 Task: Add Pacifica Glow Baby Vitamin C Booster Serum, Glycolic Acid, Brightening to the cart.
Action: Mouse moved to (251, 116)
Screenshot: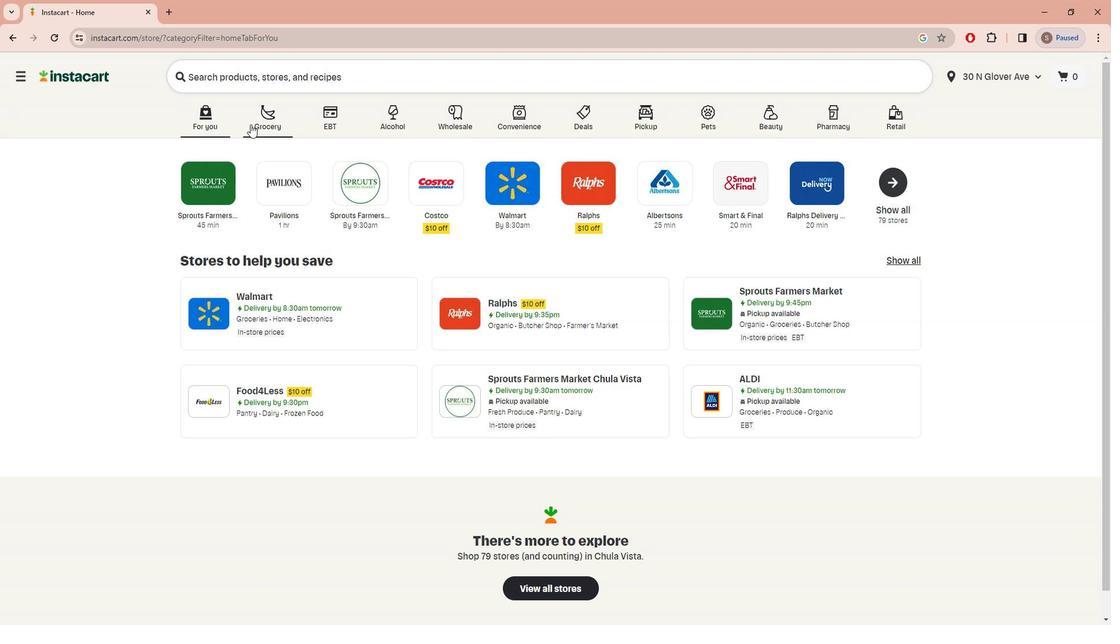 
Action: Mouse pressed left at (251, 116)
Screenshot: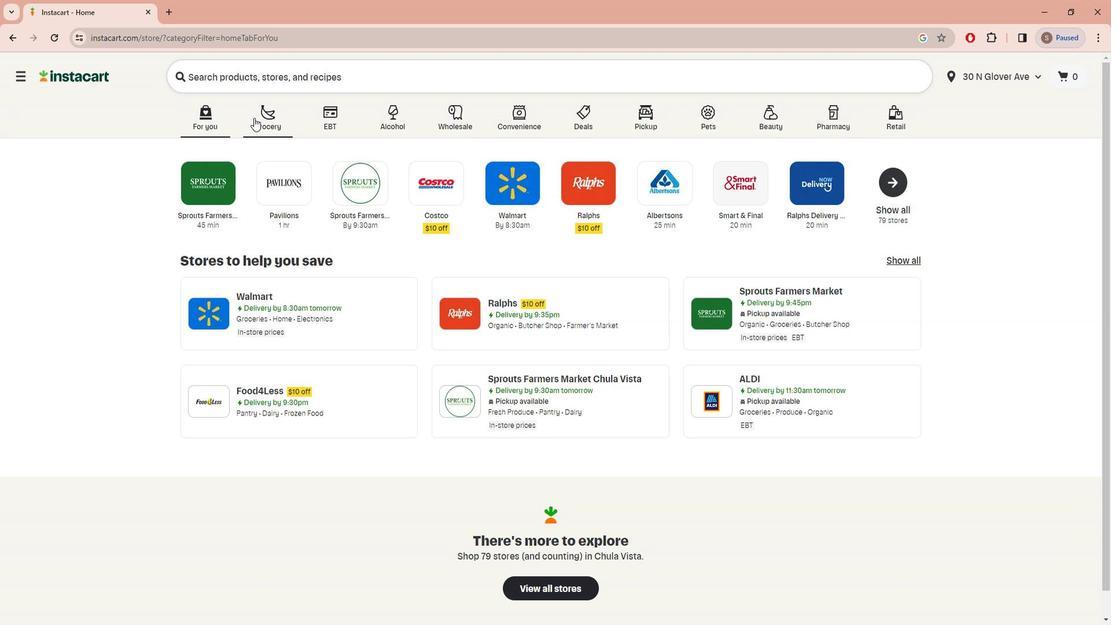 
Action: Mouse moved to (358, 352)
Screenshot: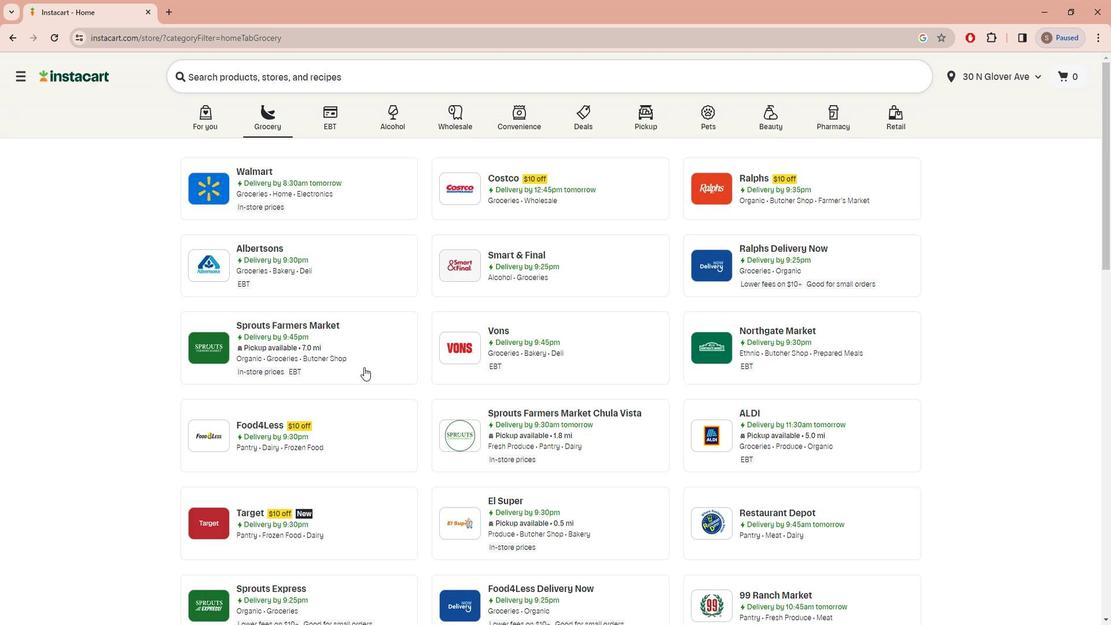 
Action: Mouse pressed left at (358, 352)
Screenshot: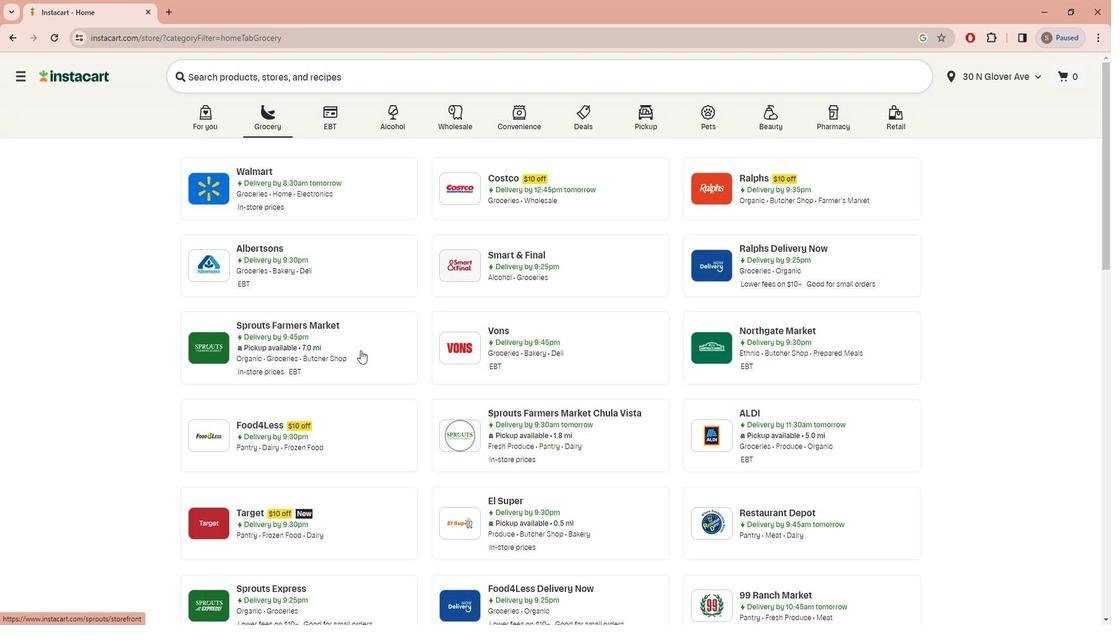 
Action: Mouse moved to (71, 397)
Screenshot: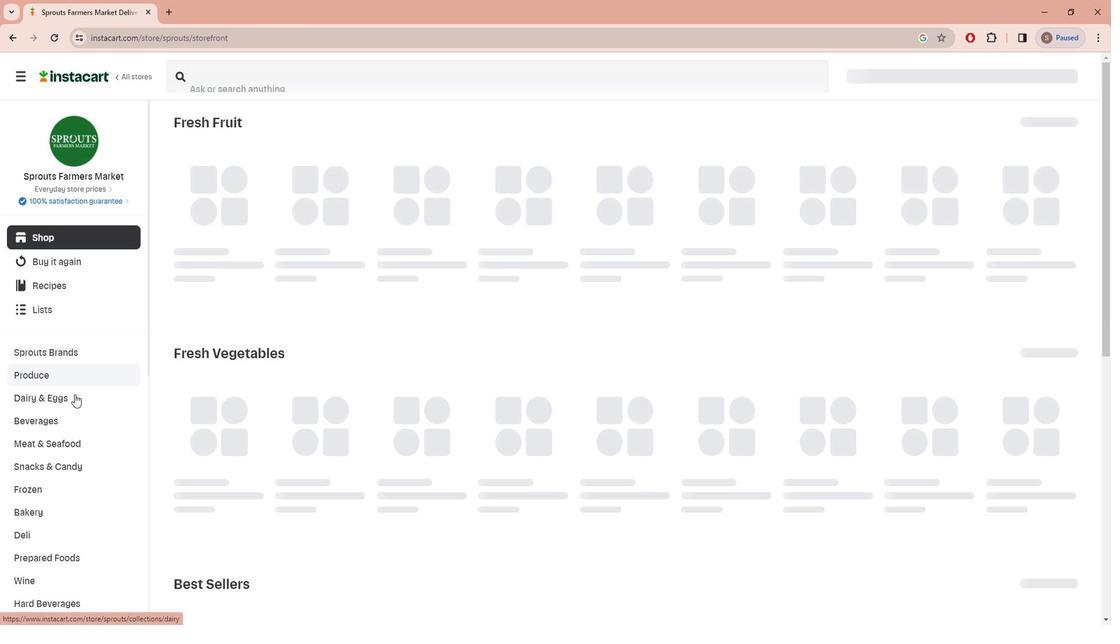 
Action: Mouse scrolled (71, 396) with delta (0, 0)
Screenshot: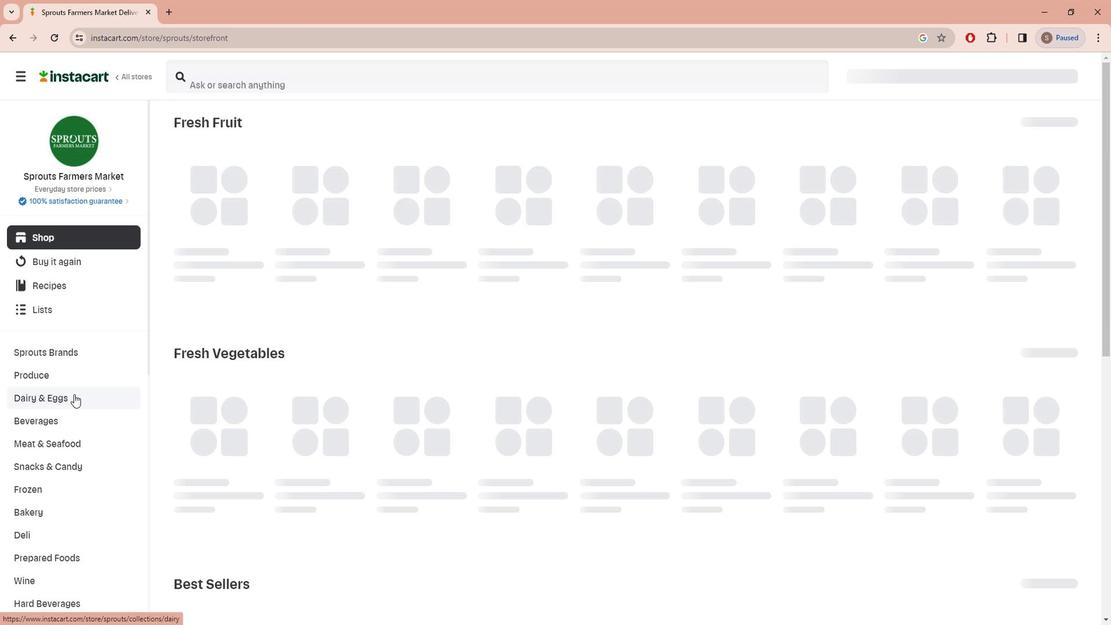 
Action: Mouse scrolled (71, 396) with delta (0, 0)
Screenshot: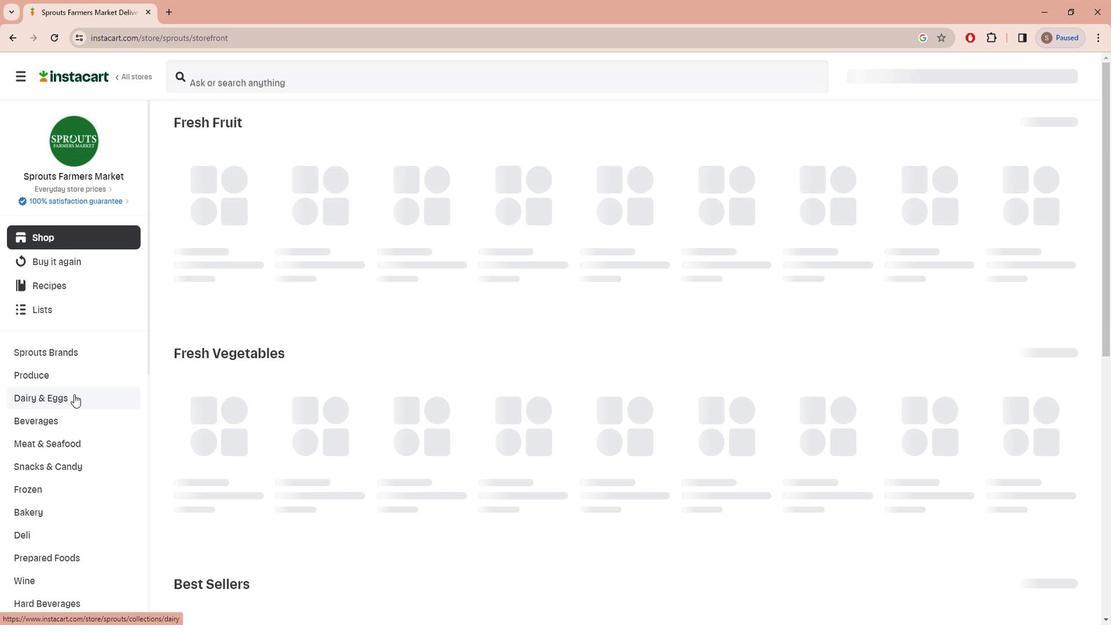 
Action: Mouse scrolled (71, 396) with delta (0, 0)
Screenshot: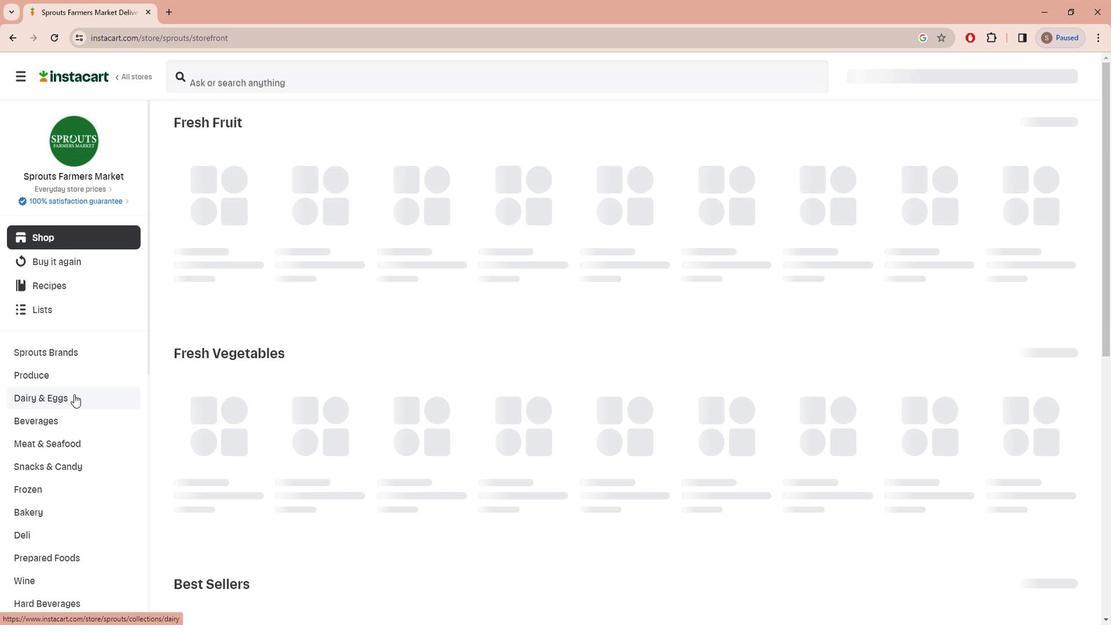 
Action: Mouse scrolled (71, 396) with delta (0, 0)
Screenshot: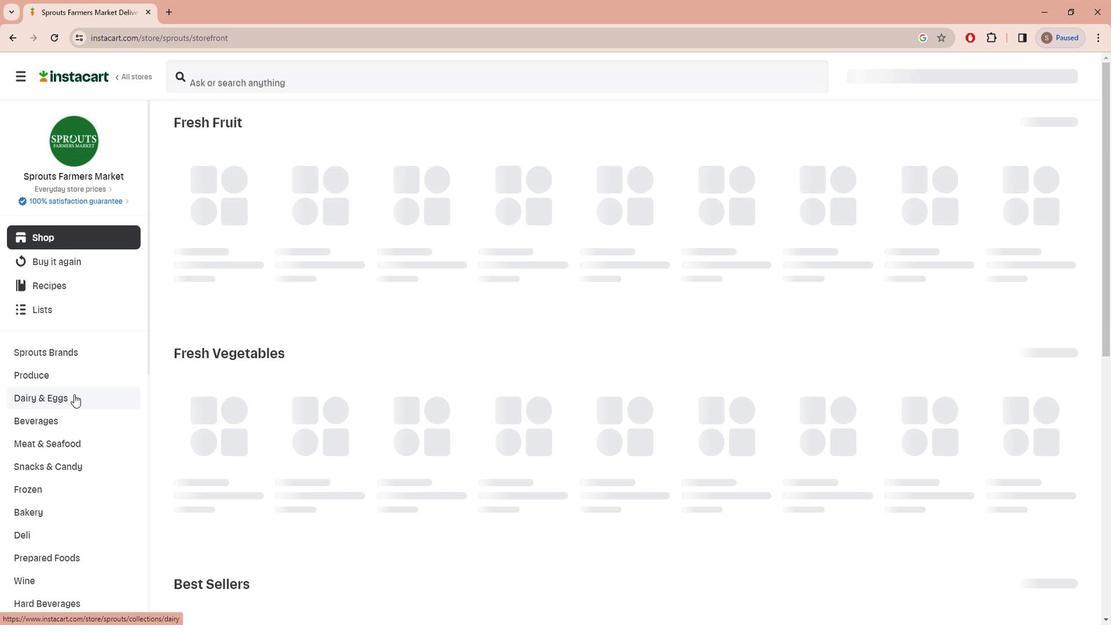 
Action: Mouse scrolled (71, 396) with delta (0, 0)
Screenshot: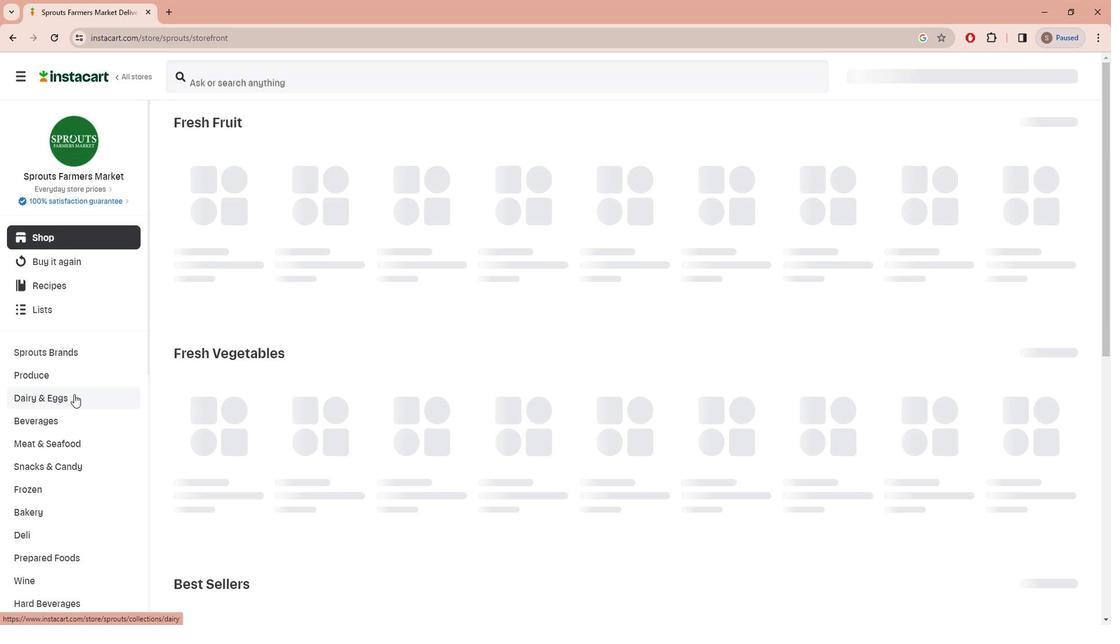 
Action: Mouse scrolled (71, 396) with delta (0, 0)
Screenshot: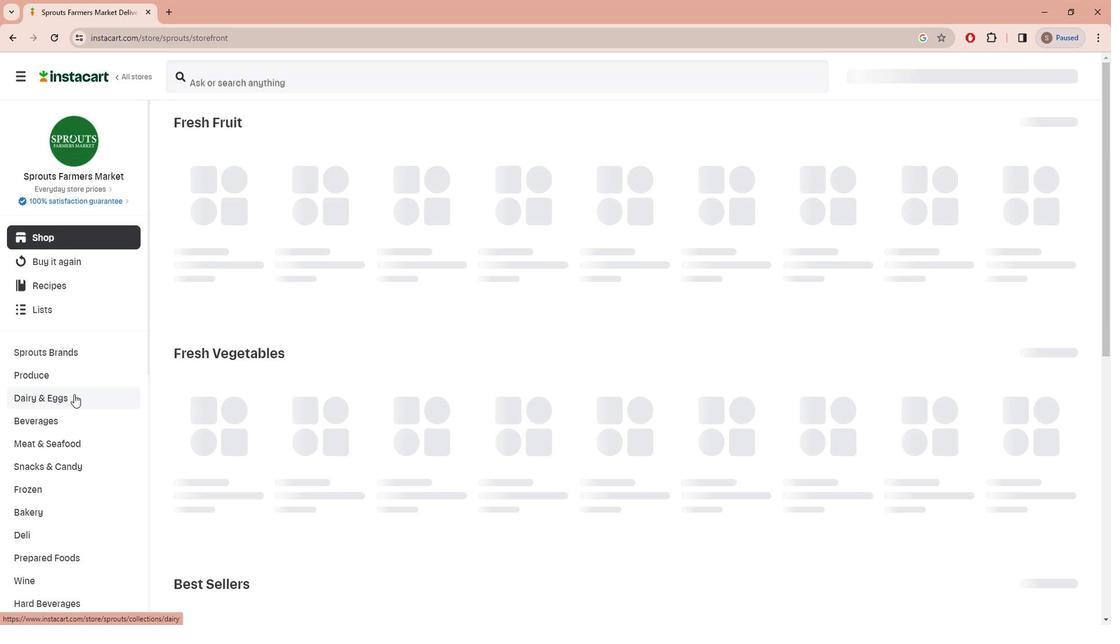 
Action: Mouse scrolled (71, 396) with delta (0, 0)
Screenshot: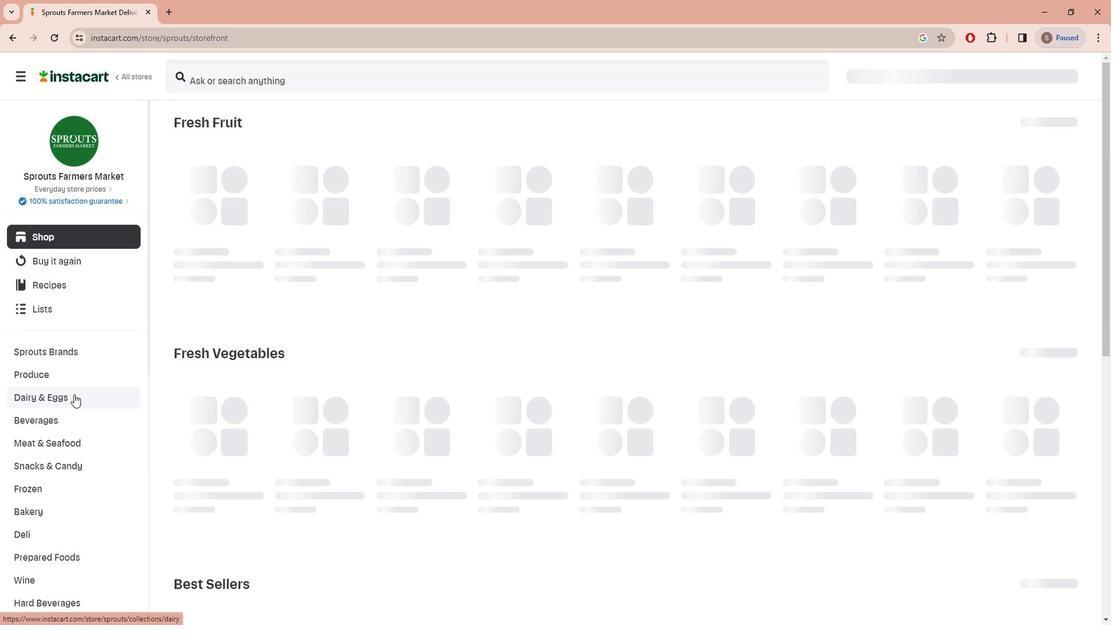
Action: Mouse scrolled (71, 396) with delta (0, 0)
Screenshot: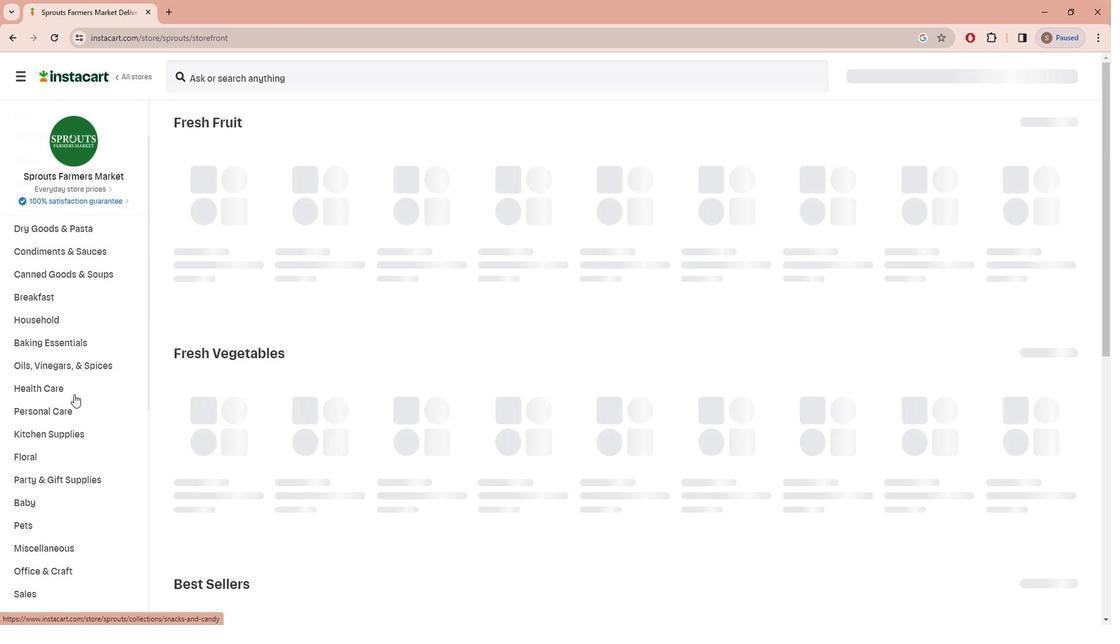 
Action: Mouse scrolled (71, 396) with delta (0, 0)
Screenshot: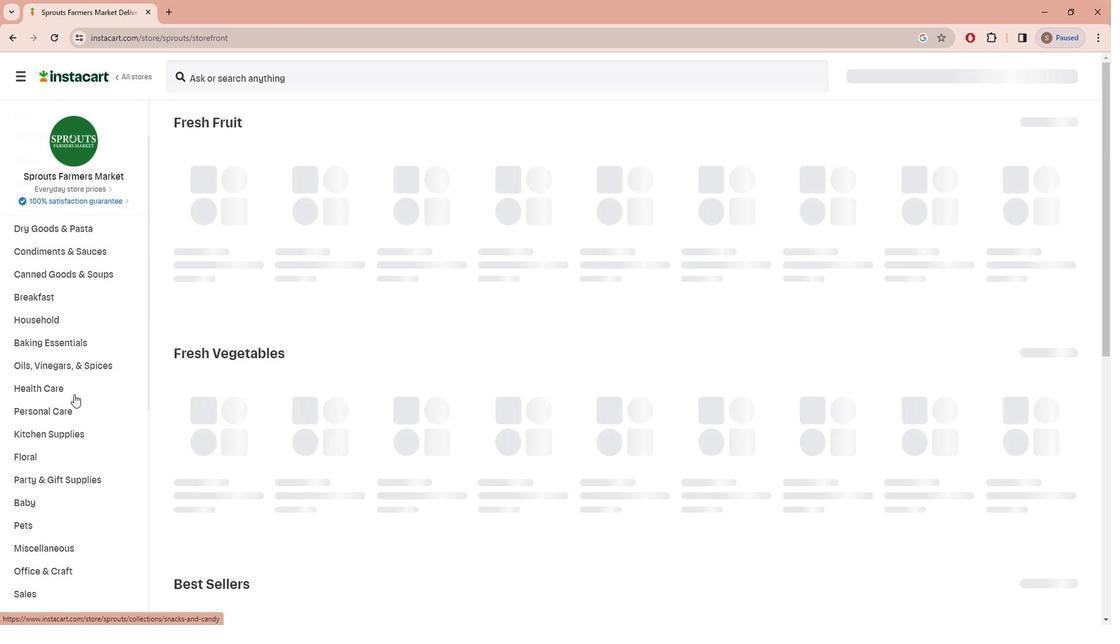 
Action: Mouse scrolled (71, 396) with delta (0, 0)
Screenshot: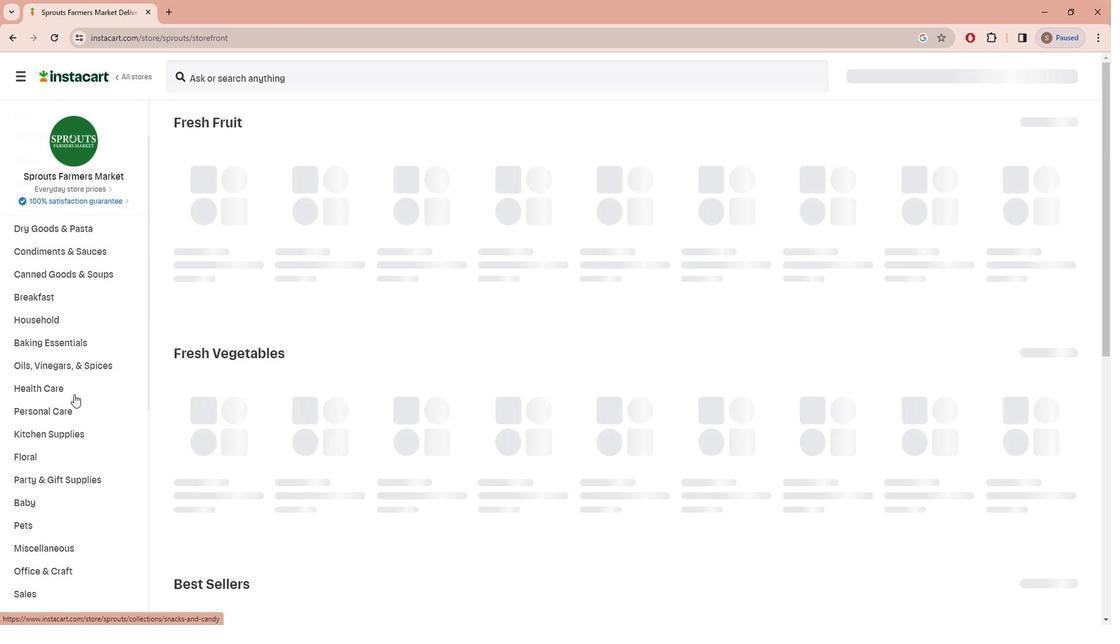 
Action: Mouse scrolled (71, 396) with delta (0, 0)
Screenshot: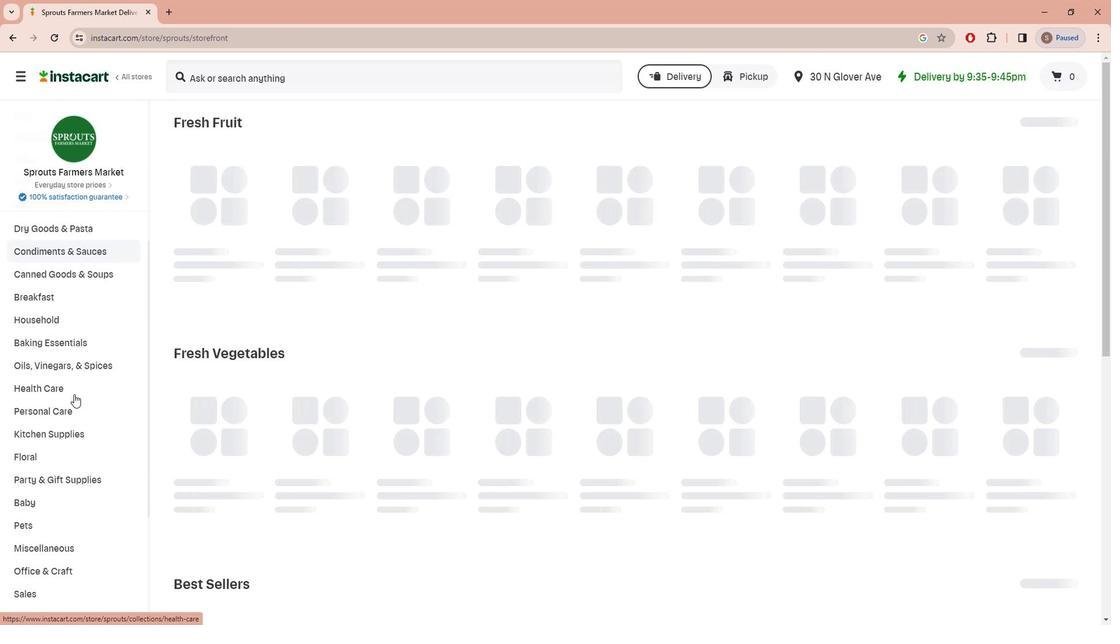 
Action: Mouse scrolled (71, 396) with delta (0, 0)
Screenshot: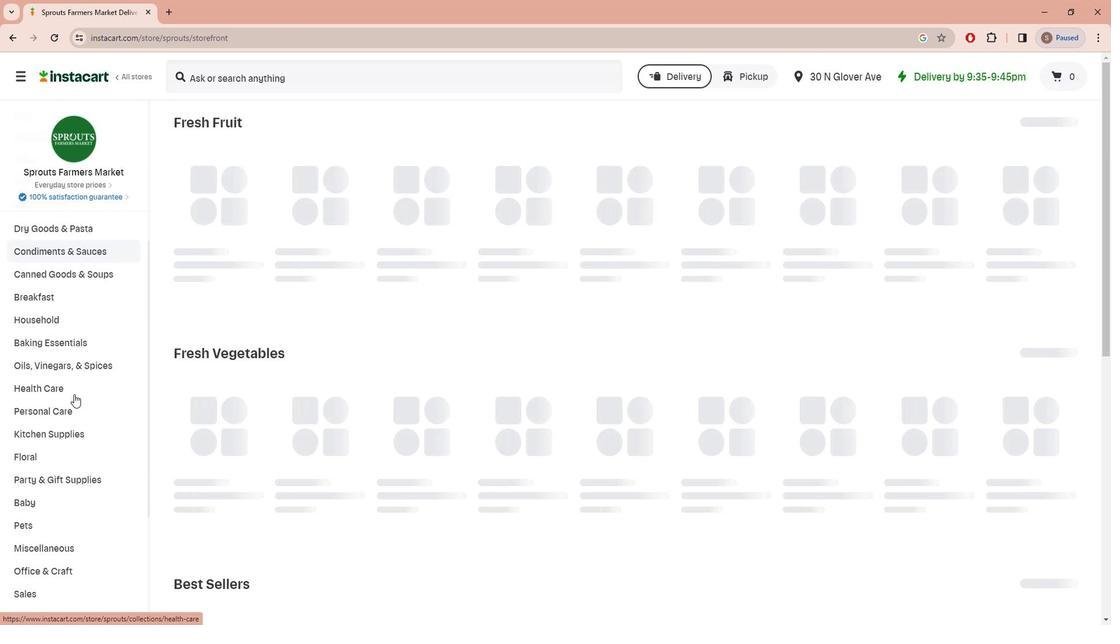 
Action: Mouse scrolled (71, 396) with delta (0, 0)
Screenshot: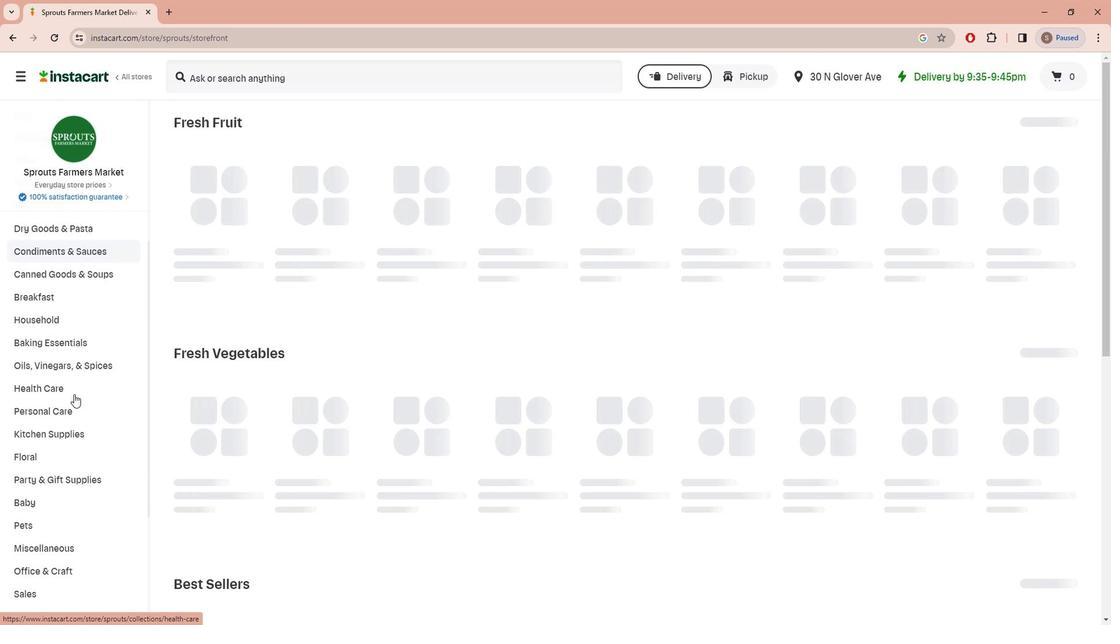 
Action: Mouse moved to (85, 351)
Screenshot: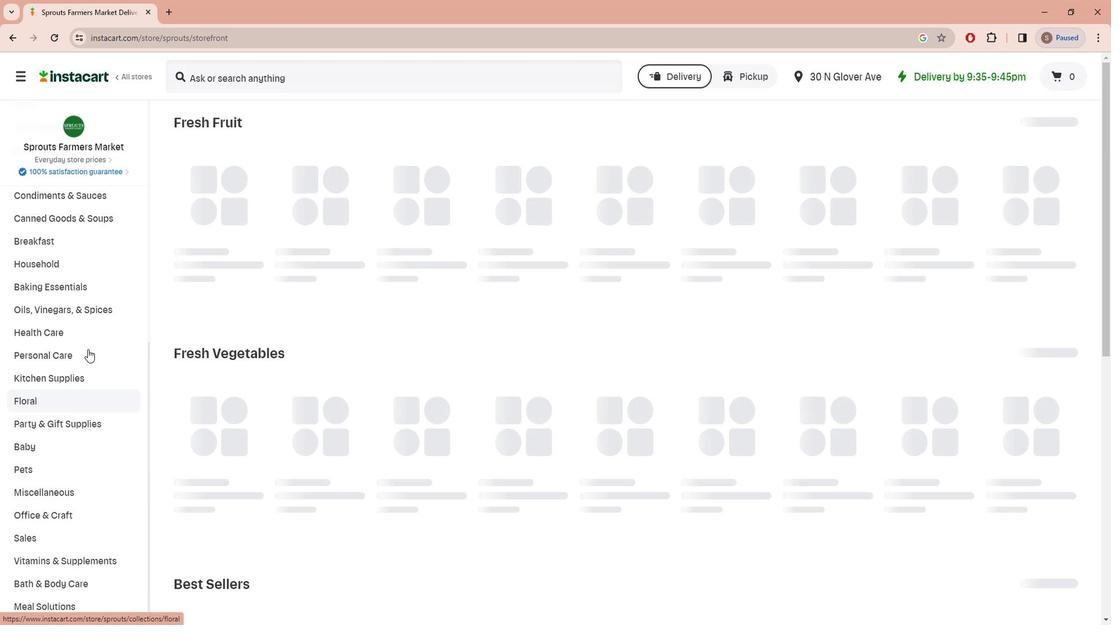 
Action: Mouse pressed left at (85, 351)
Screenshot: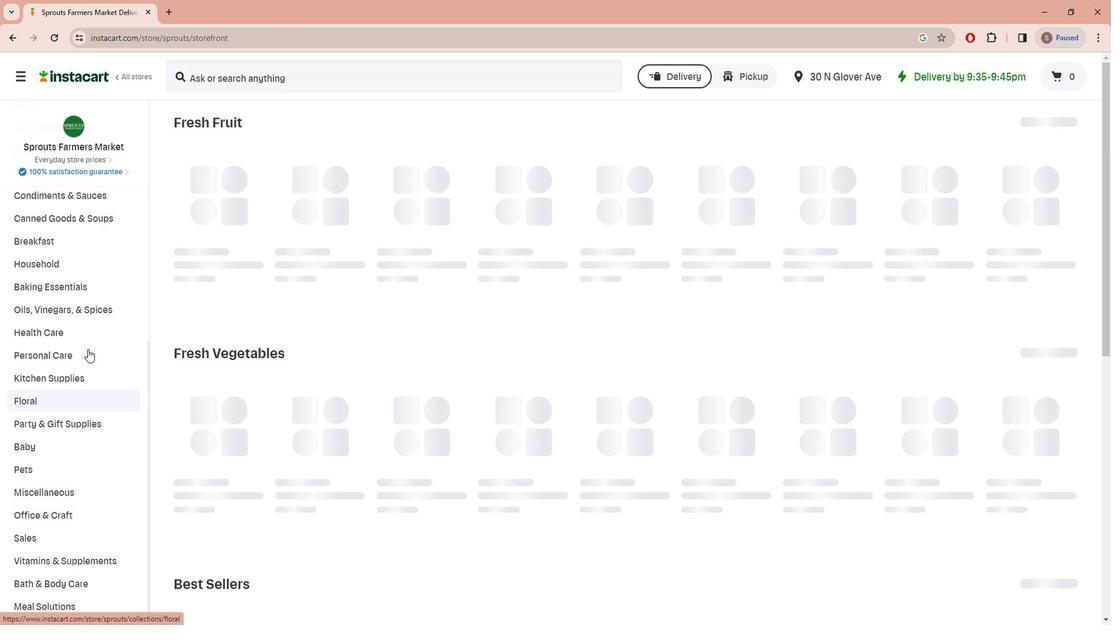 
Action: Mouse moved to (625, 160)
Screenshot: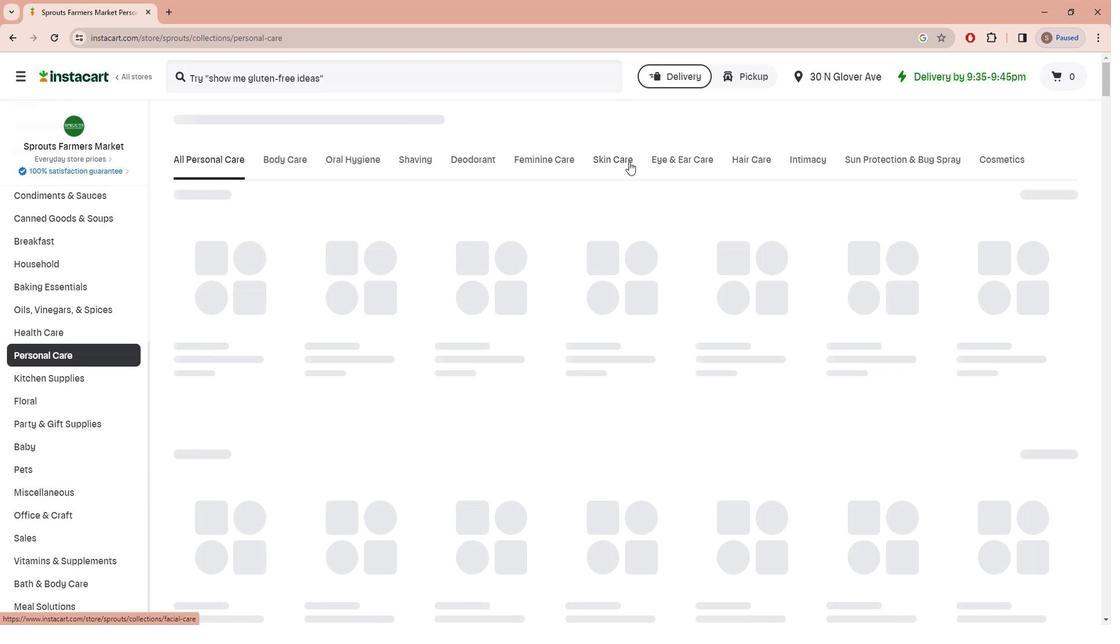 
Action: Mouse pressed left at (625, 160)
Screenshot: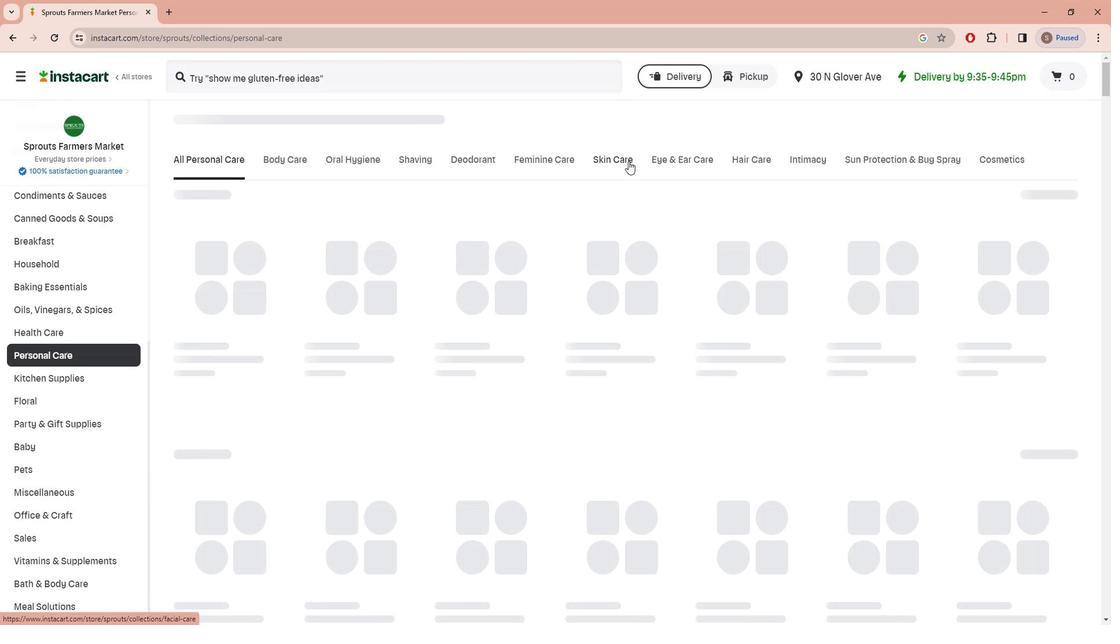 
Action: Mouse moved to (818, 196)
Screenshot: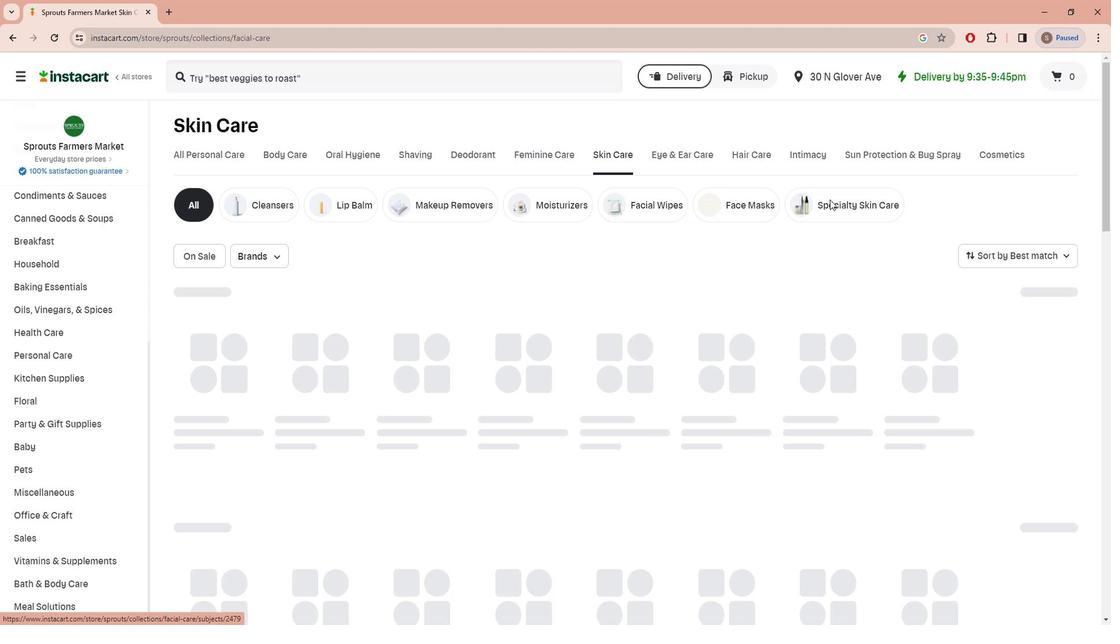 
Action: Mouse pressed left at (818, 196)
Screenshot: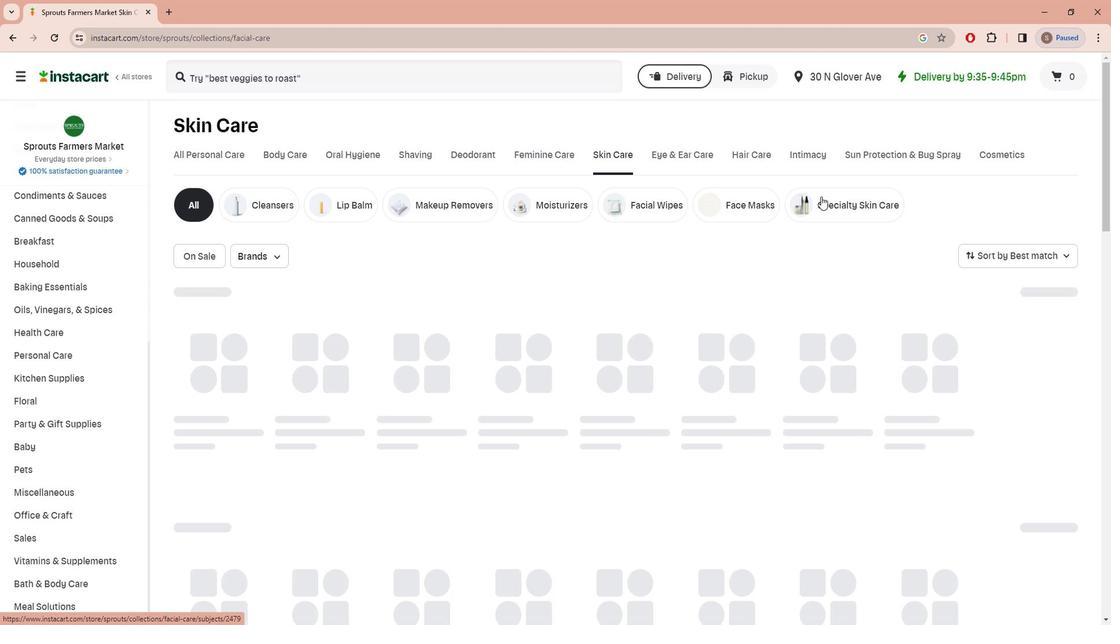 
Action: Mouse moved to (214, 78)
Screenshot: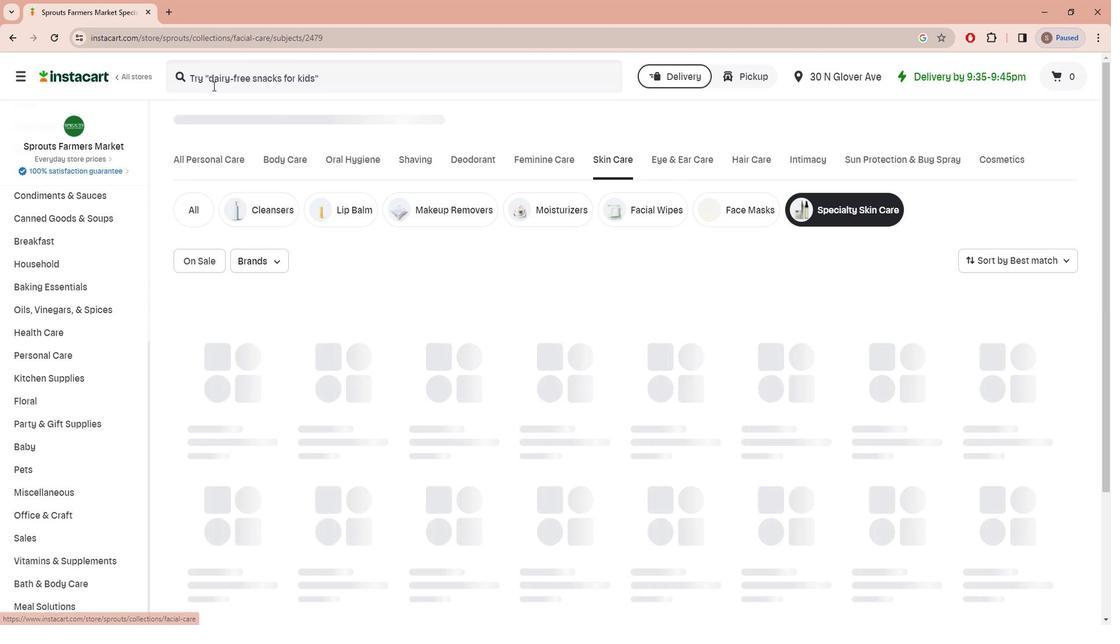 
Action: Mouse pressed left at (214, 78)
Screenshot: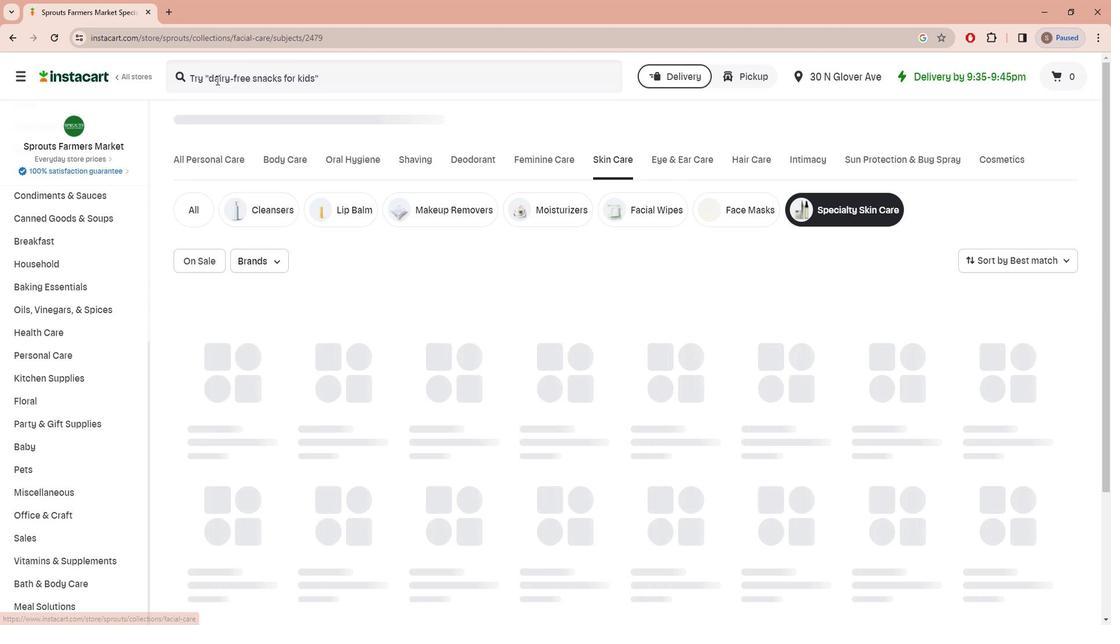 
Action: Key pressed <Key.shift>Pacifica<Key.space><Key.shift><Key.shift><Key.shift><Key.shift><Key.shift><Key.shift><Key.shift><Key.shift><Key.shift><Key.shift><Key.shift><Key.shift>F<Key.backspace><Key.shift>Glow<Key.space><Key.shift>Baby<Key.space><Key.shift>Vitamin<Key.space><Key.shift>C<Key.space><Key.shift>Booster<Key.space><Key.shift>Serum,<Key.space><Key.shift>Glycolic<Key.space><Key.shift>Acid,<Key.space><Key.shift>Brightening<Key.enter>
Screenshot: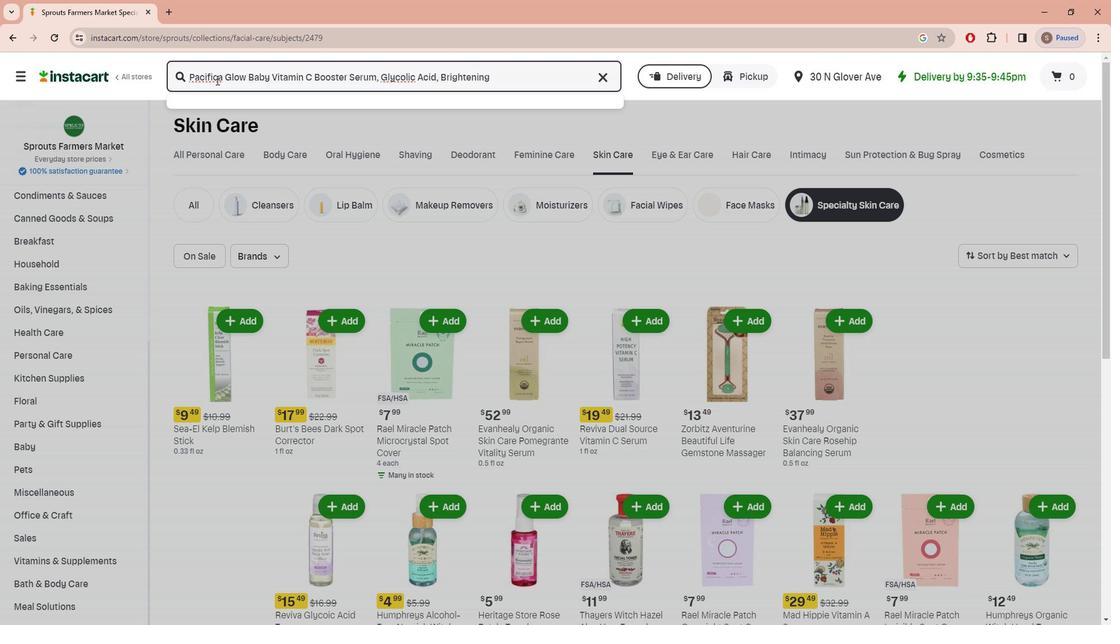 
Action: Mouse moved to (313, 214)
Screenshot: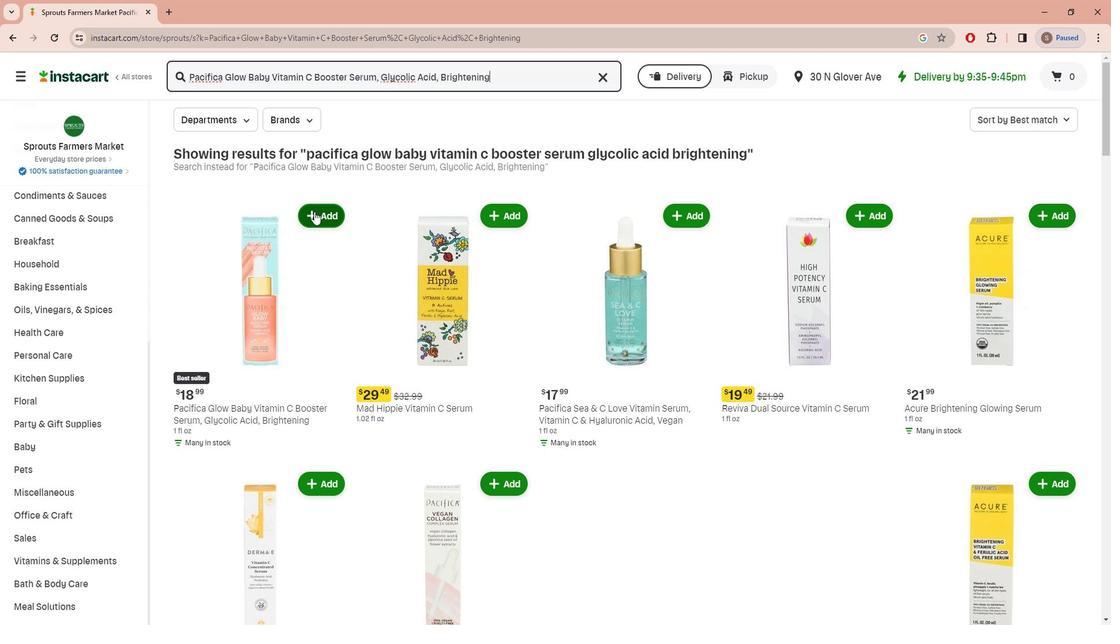 
Action: Mouse pressed left at (313, 214)
Screenshot: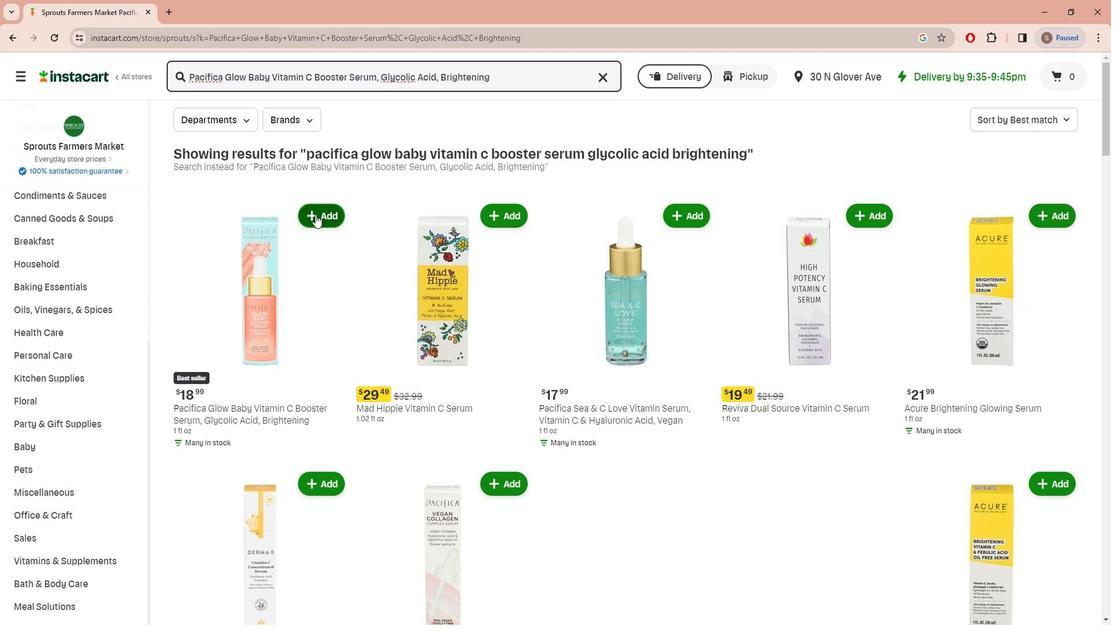 
Action: Mouse moved to (320, 254)
Screenshot: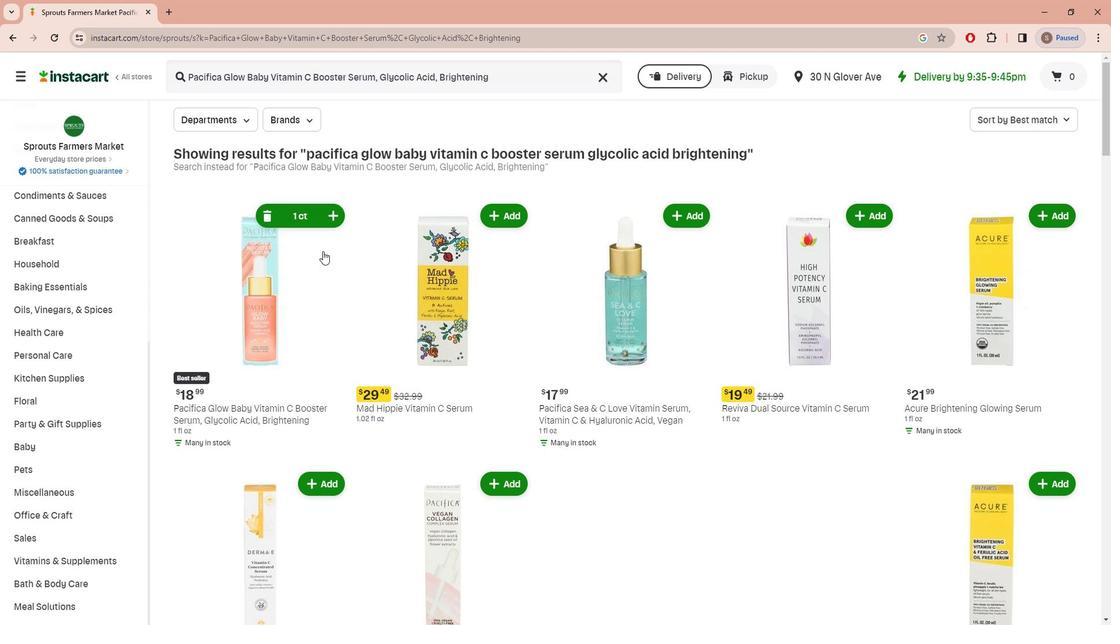 
